 Task: Clear the all time site settings.
Action: Mouse moved to (995, 25)
Screenshot: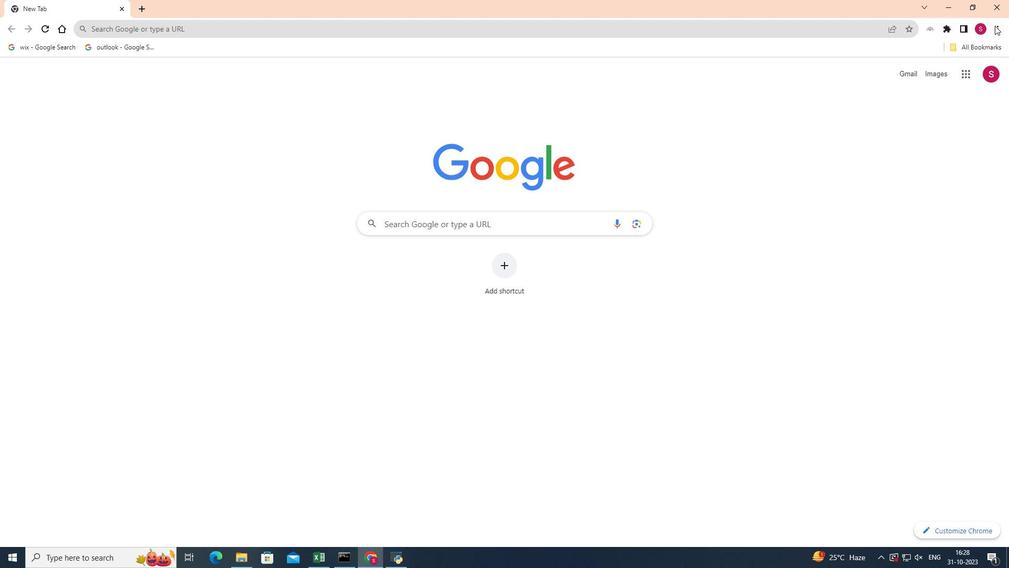 
Action: Mouse pressed left at (995, 25)
Screenshot: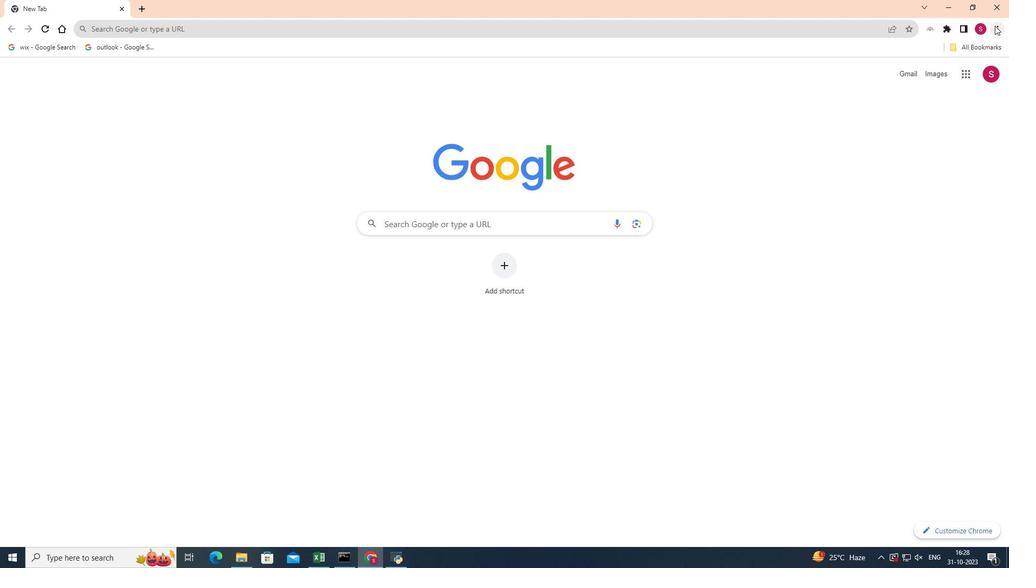 
Action: Mouse moved to (876, 193)
Screenshot: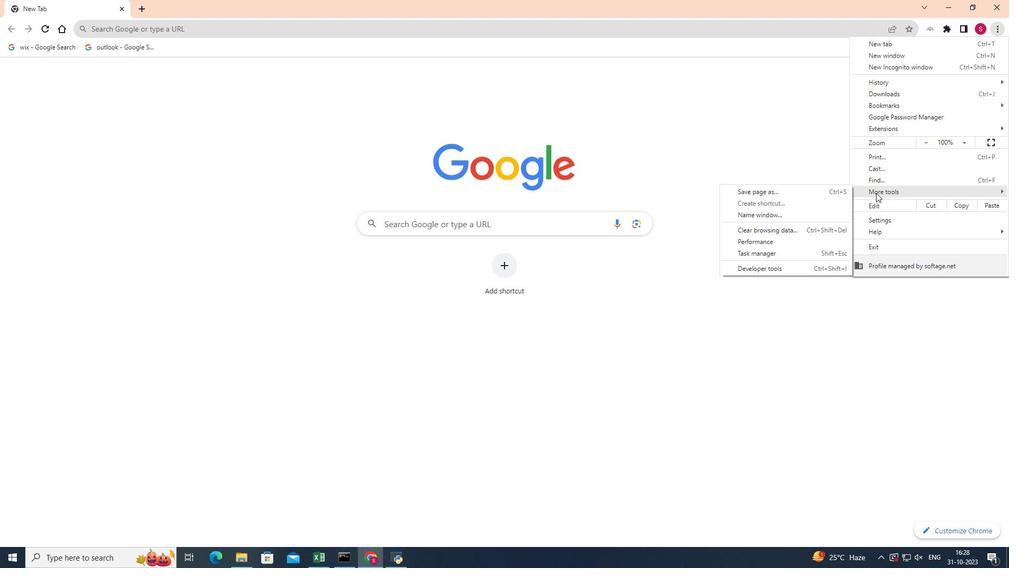 
Action: Mouse pressed left at (876, 193)
Screenshot: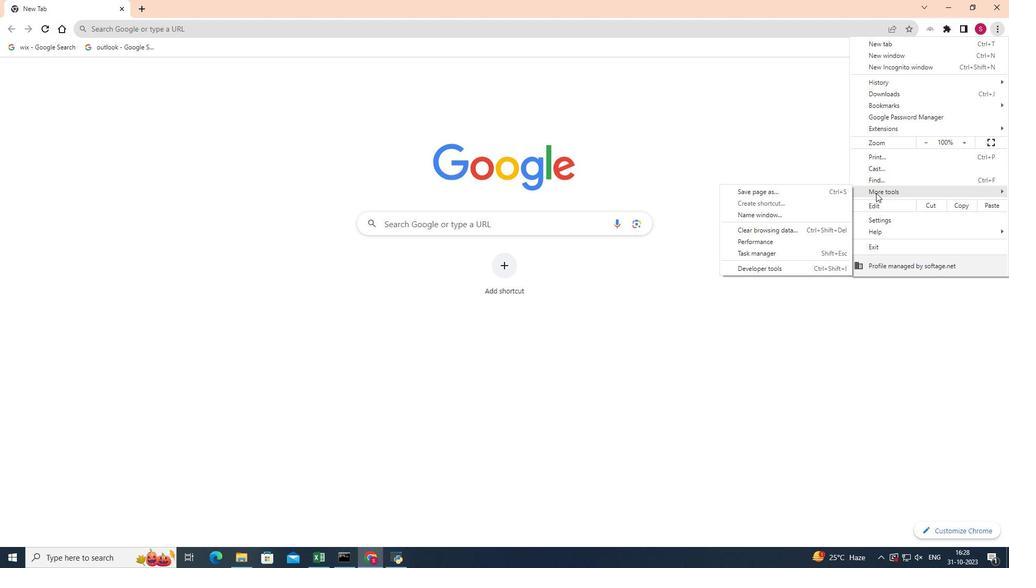 
Action: Mouse moved to (790, 230)
Screenshot: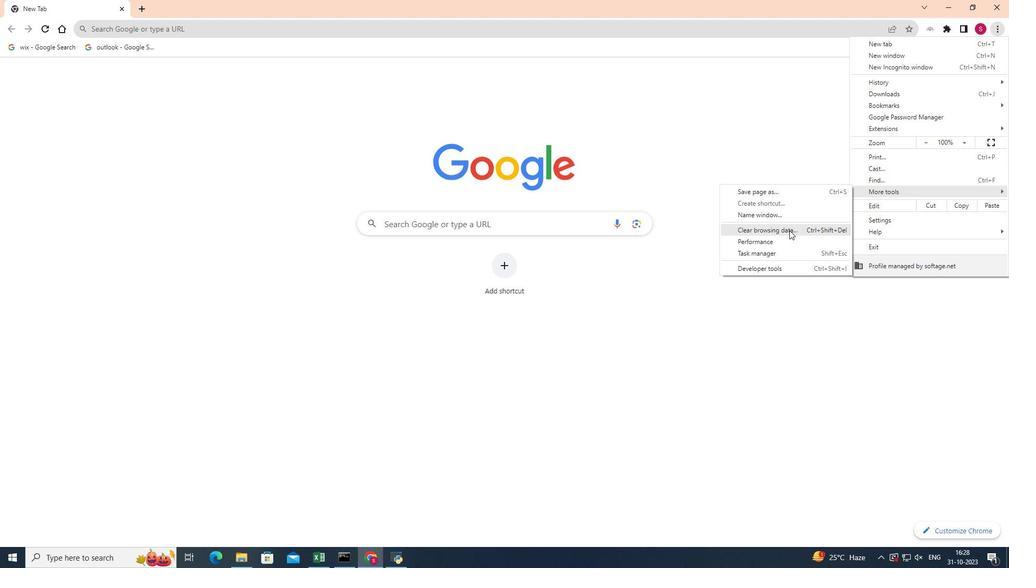 
Action: Mouse pressed left at (790, 230)
Screenshot: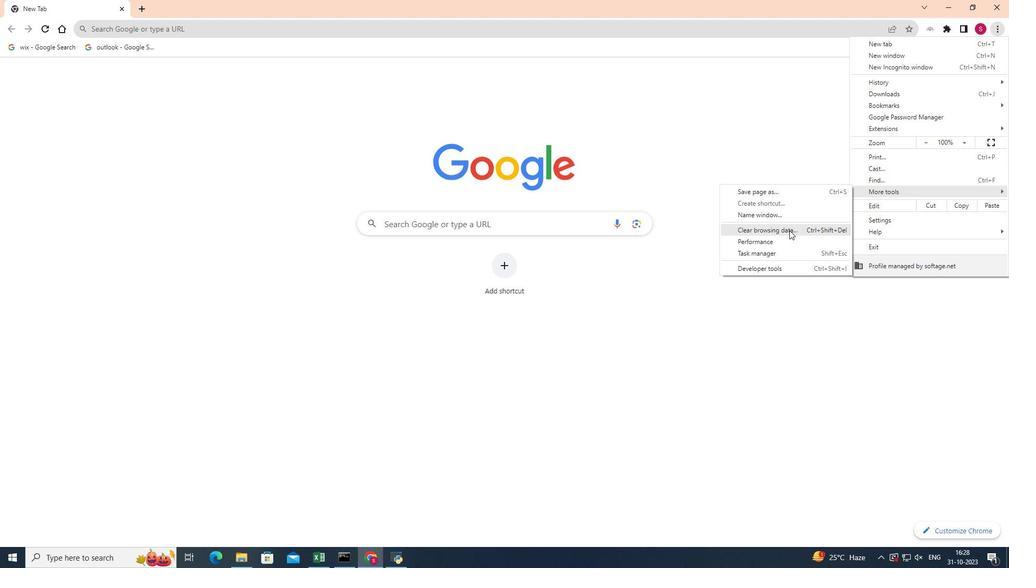 
Action: Mouse moved to (579, 164)
Screenshot: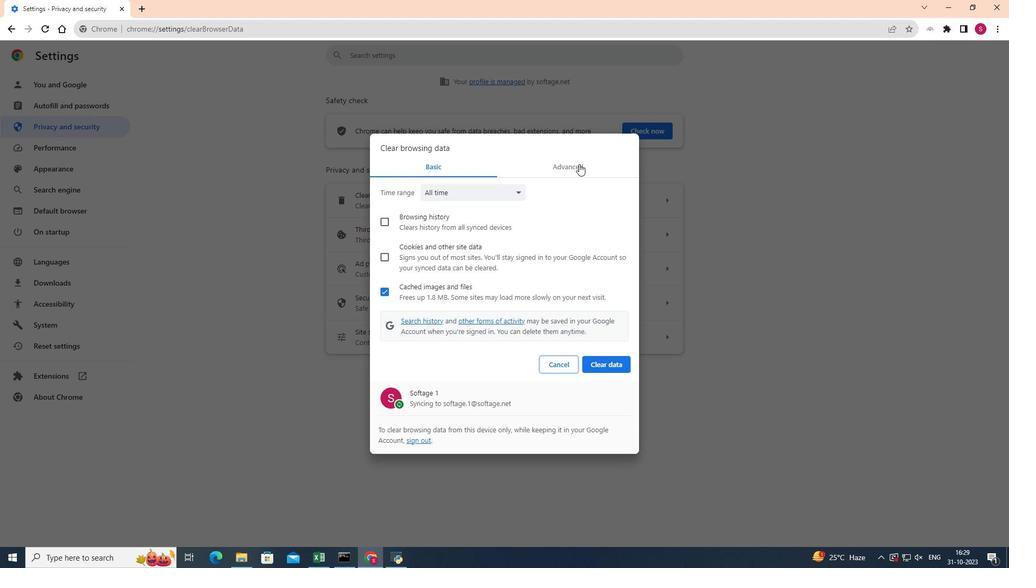 
Action: Mouse pressed left at (579, 164)
Screenshot: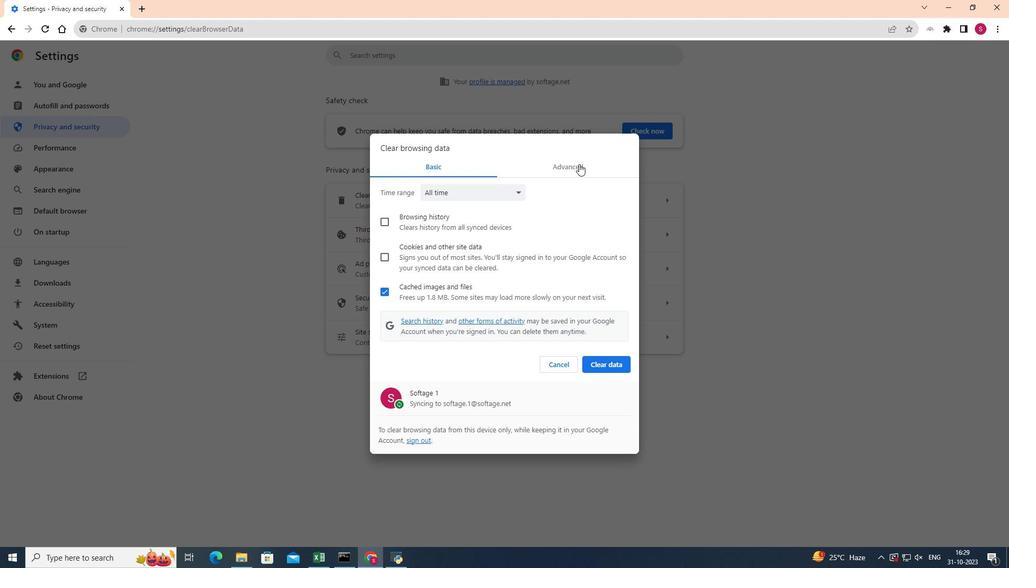 
Action: Mouse moved to (507, 188)
Screenshot: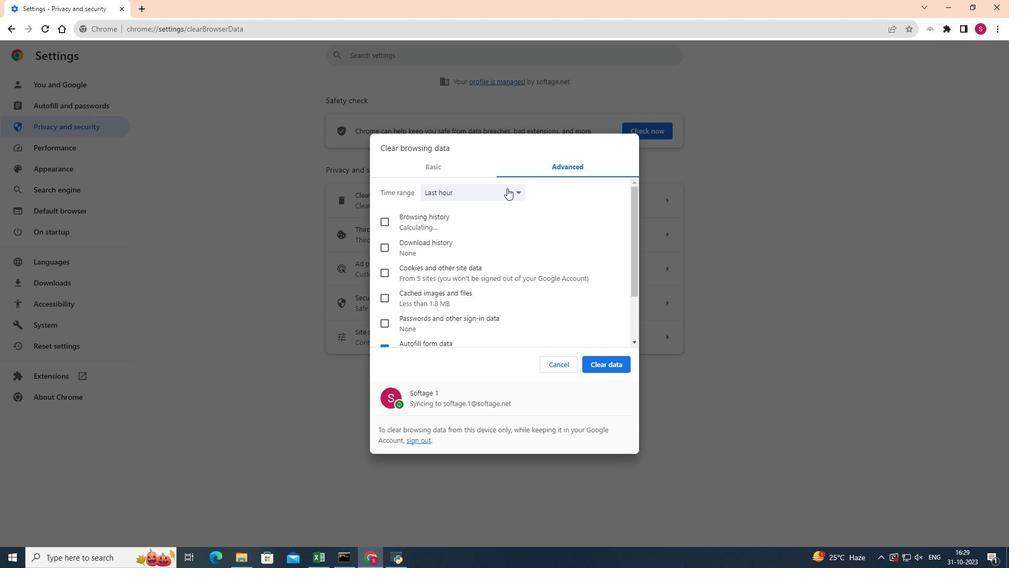 
Action: Mouse pressed left at (507, 188)
Screenshot: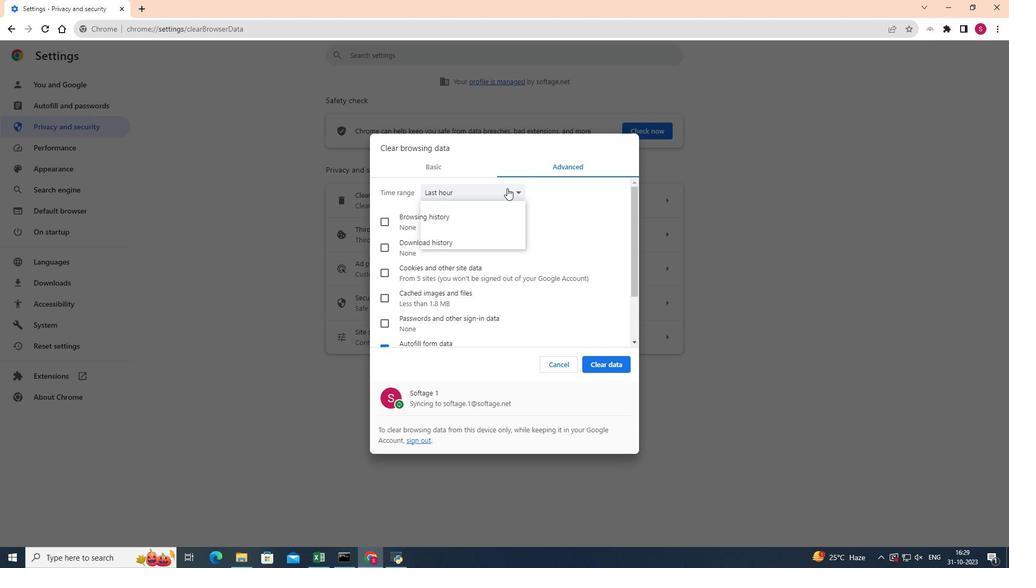 
Action: Mouse moved to (452, 243)
Screenshot: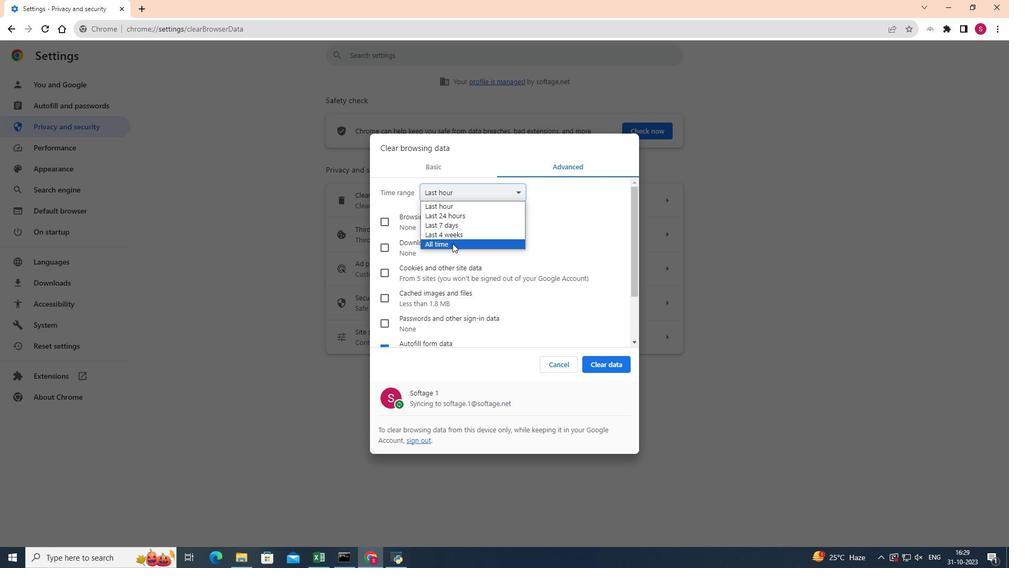 
Action: Mouse pressed left at (452, 243)
Screenshot: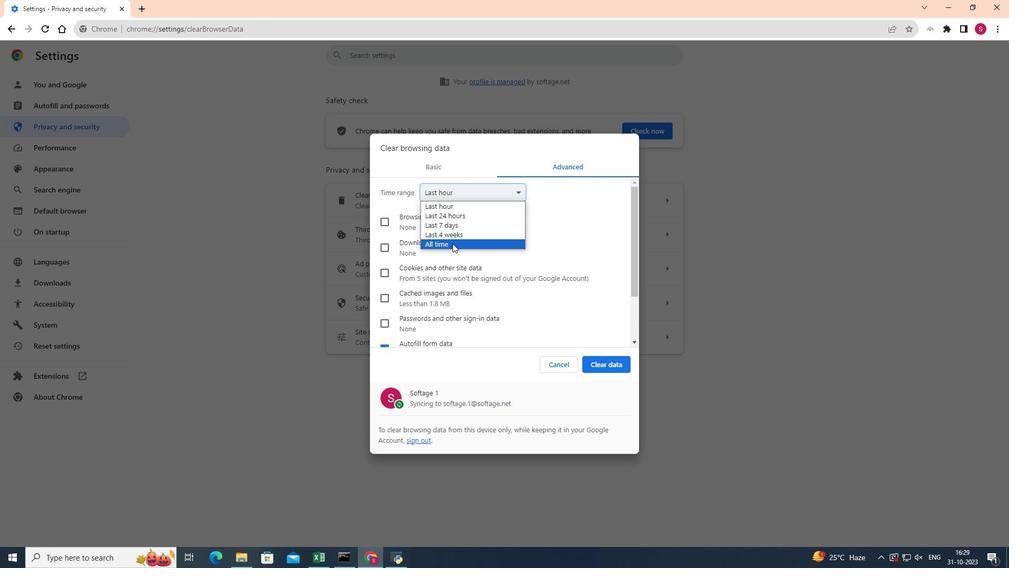
Action: Mouse moved to (452, 253)
Screenshot: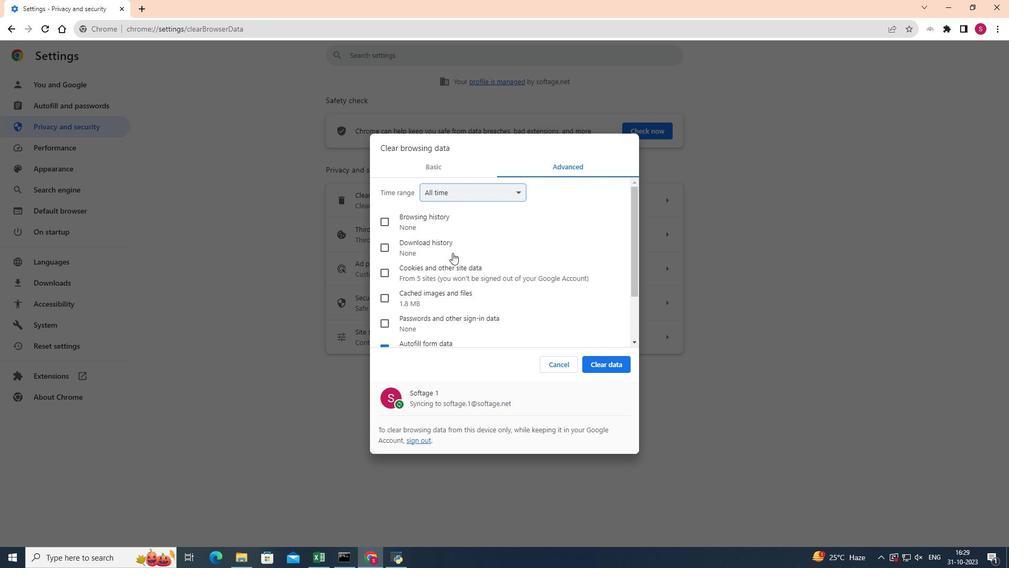 
Action: Mouse scrolled (452, 252) with delta (0, 0)
Screenshot: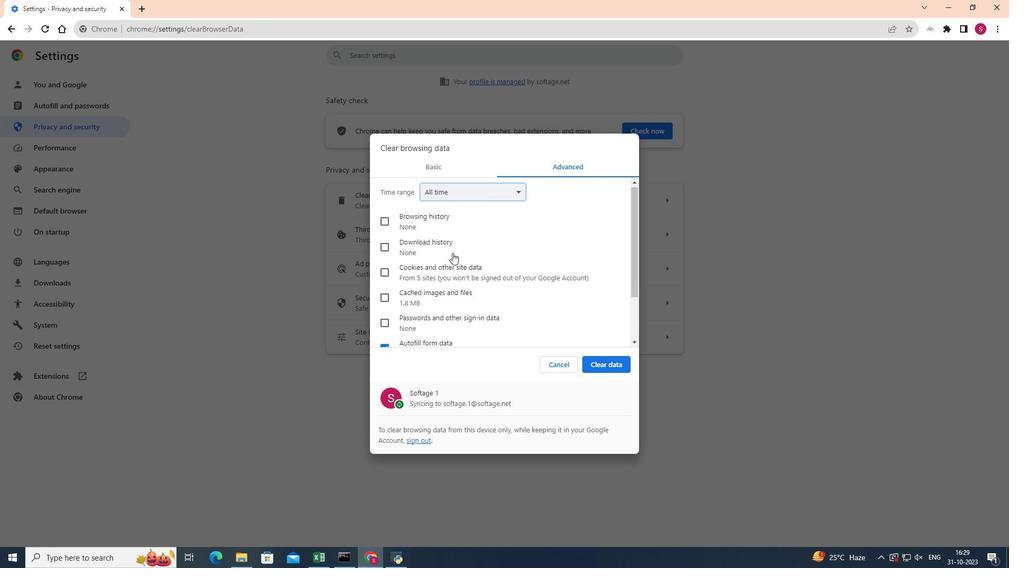 
Action: Mouse scrolled (452, 252) with delta (0, 0)
Screenshot: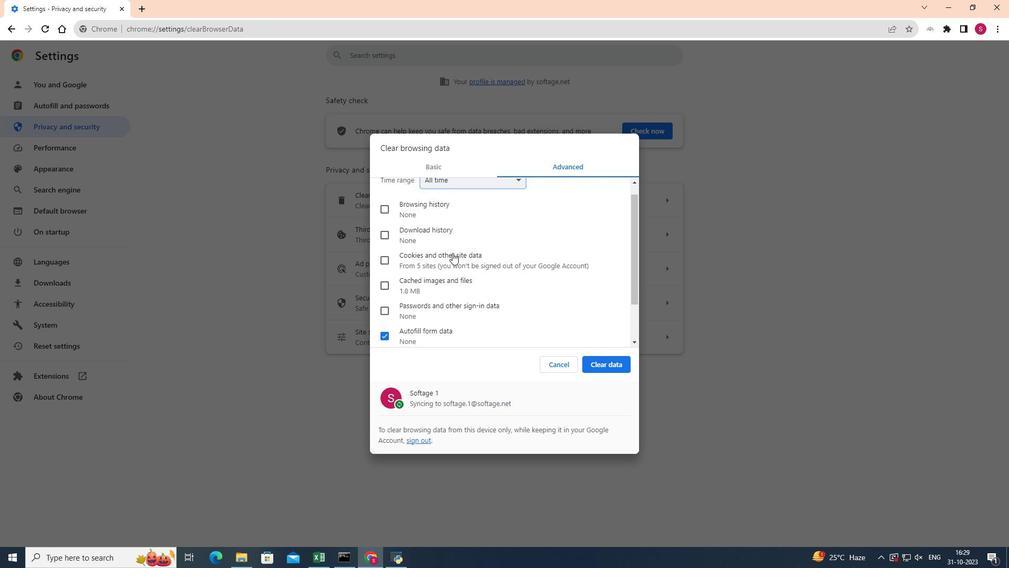 
Action: Mouse scrolled (452, 252) with delta (0, 0)
Screenshot: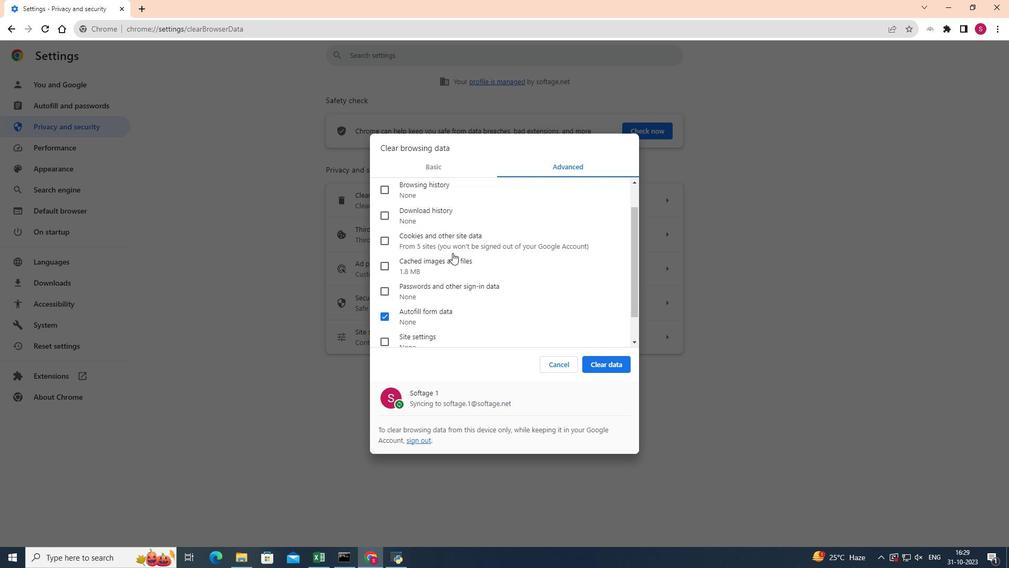 
Action: Mouse moved to (381, 285)
Screenshot: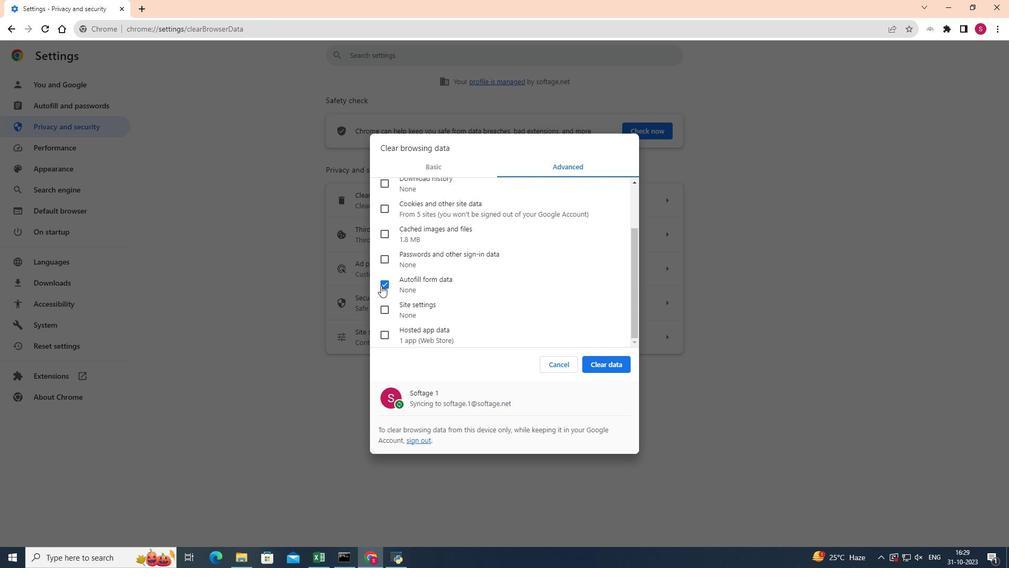 
Action: Mouse pressed left at (381, 285)
Screenshot: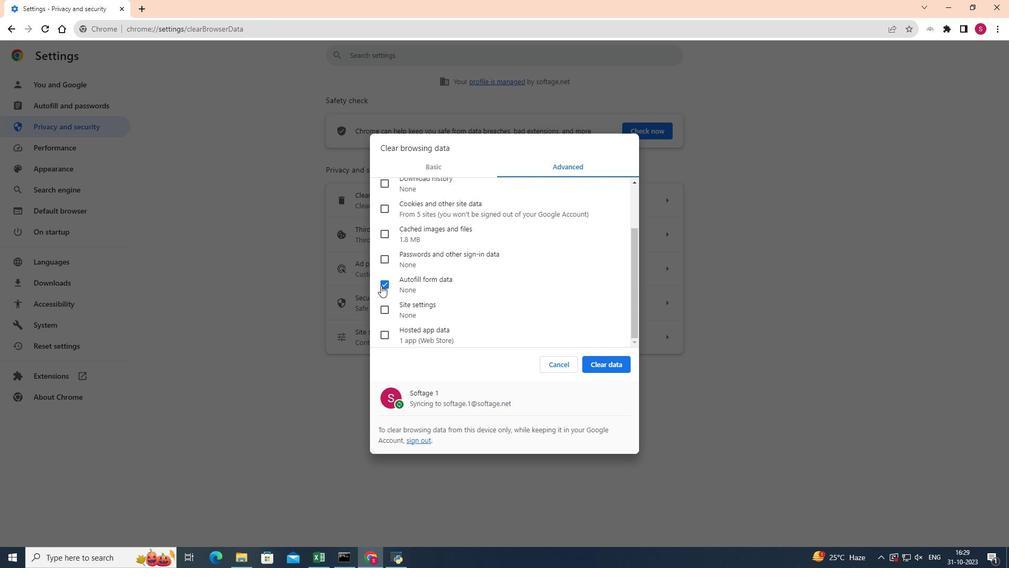 
Action: Mouse moved to (380, 306)
Screenshot: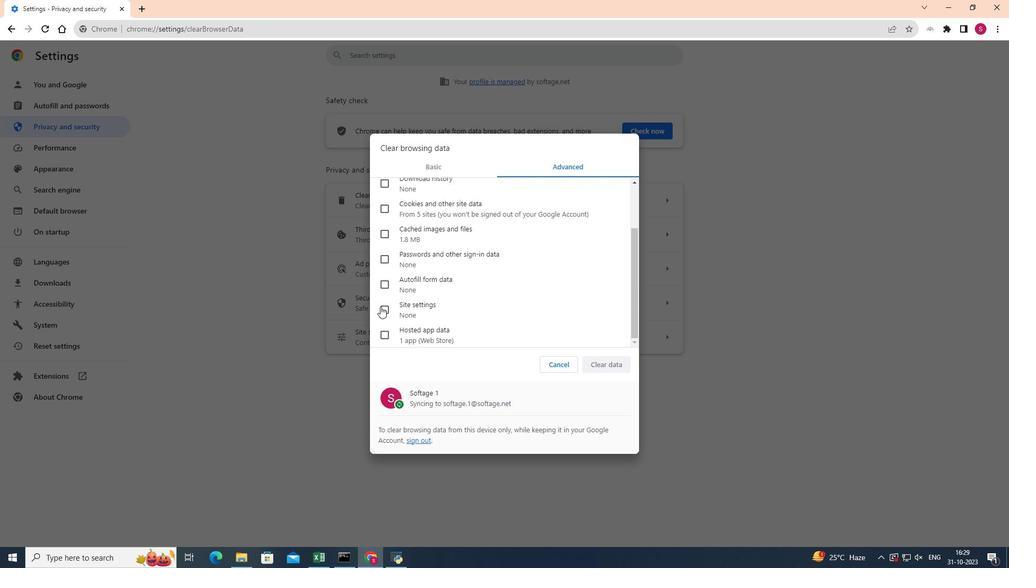 
Action: Mouse pressed left at (380, 306)
Screenshot: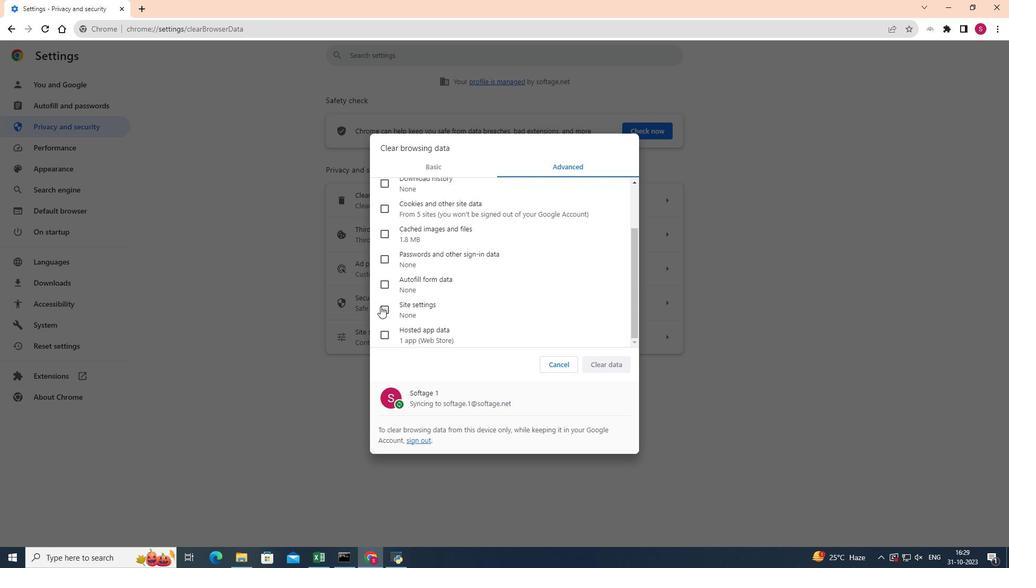 
Action: Mouse moved to (605, 365)
Screenshot: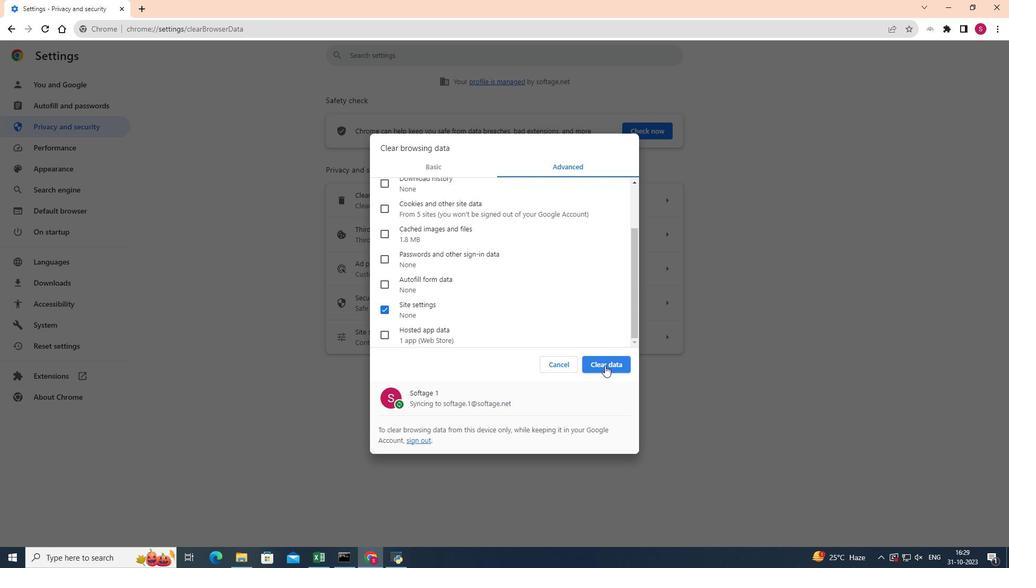 
Action: Mouse pressed left at (605, 365)
Screenshot: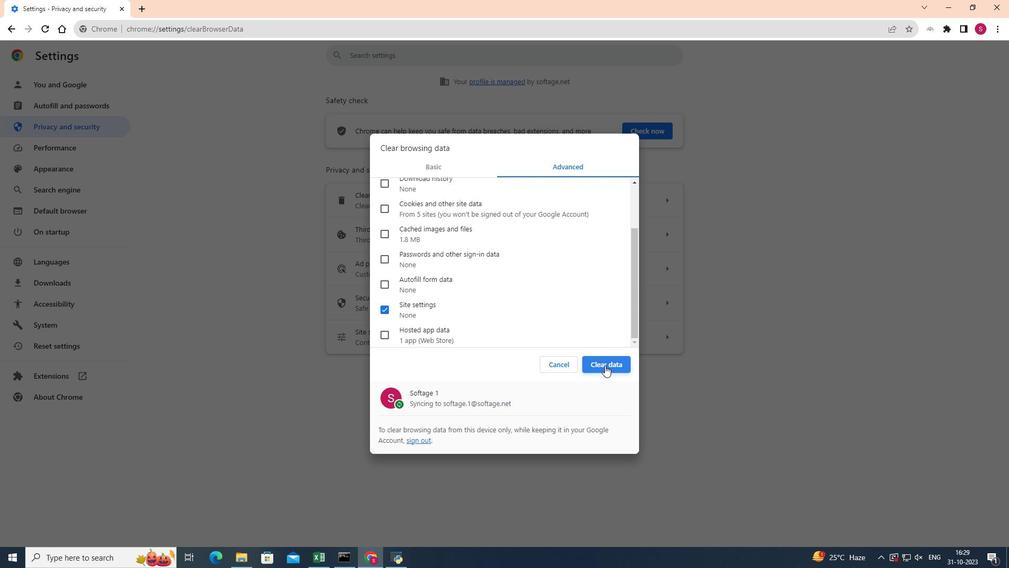
